 Task: Set the duration of the event to 15 minutes.
Action: Mouse scrolled (702, 373) with delta (0, 0)
Screenshot: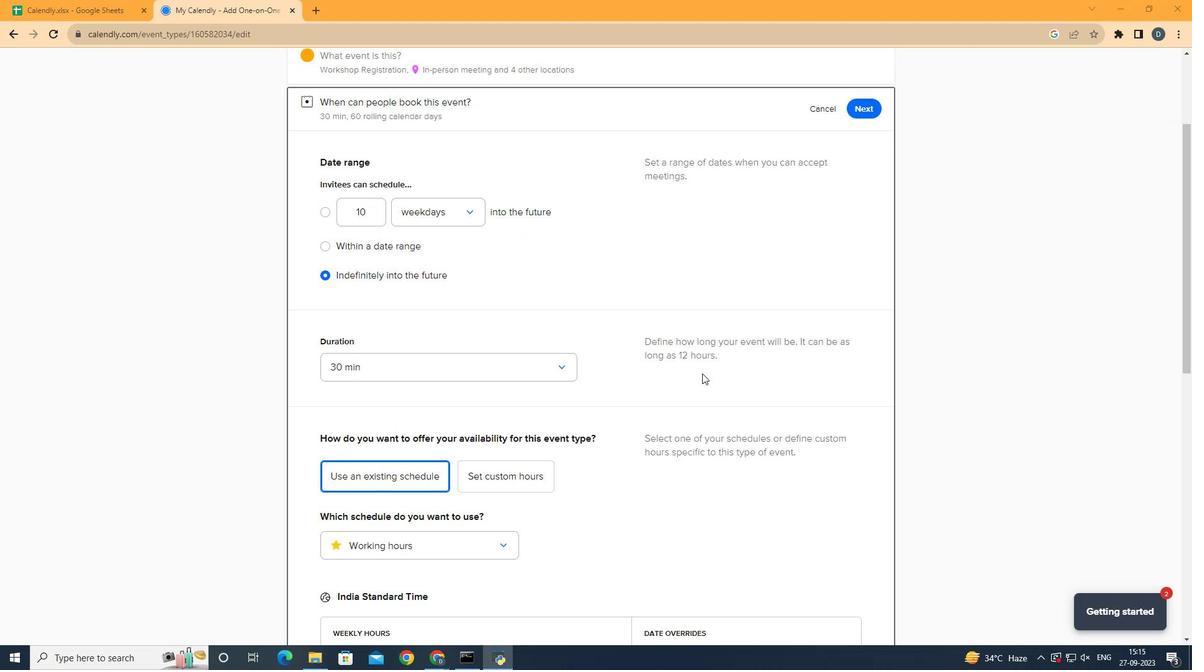 
Action: Mouse scrolled (702, 373) with delta (0, 0)
Screenshot: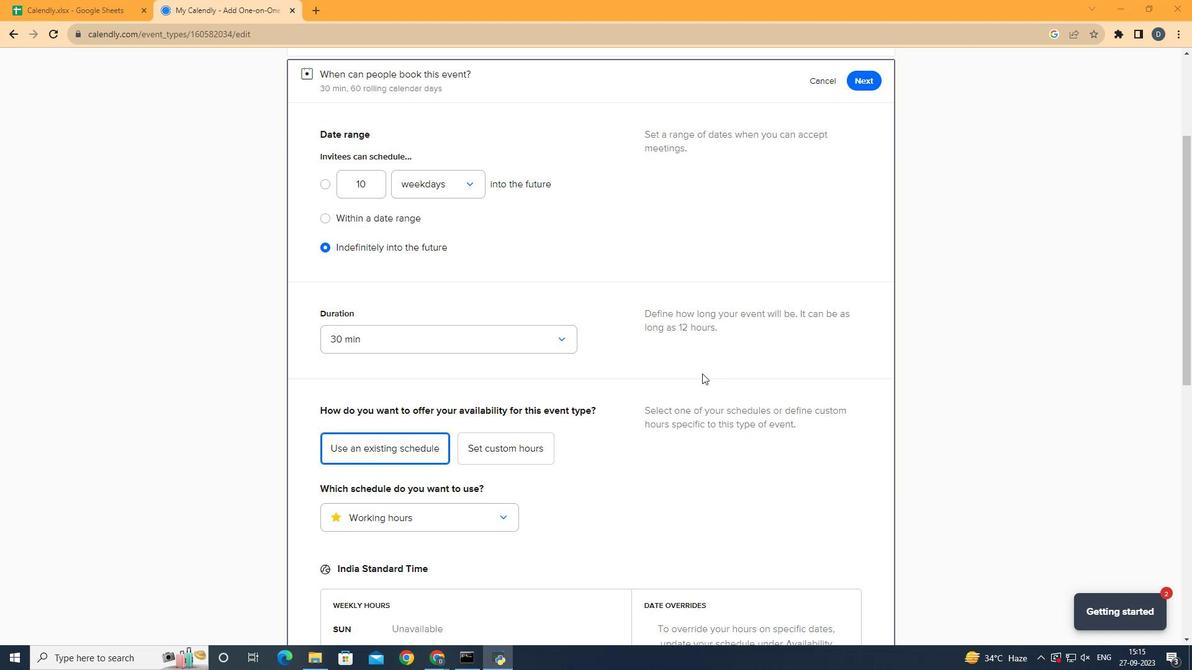 
Action: Mouse moved to (518, 334)
Screenshot: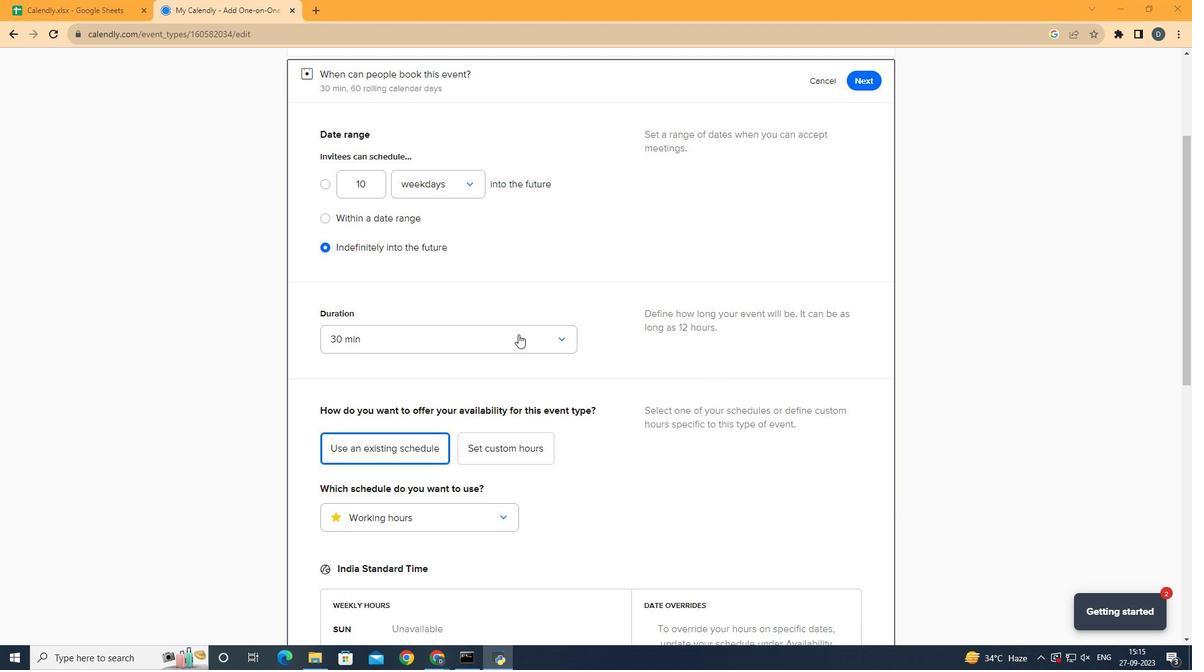 
Action: Mouse pressed left at (518, 334)
Screenshot: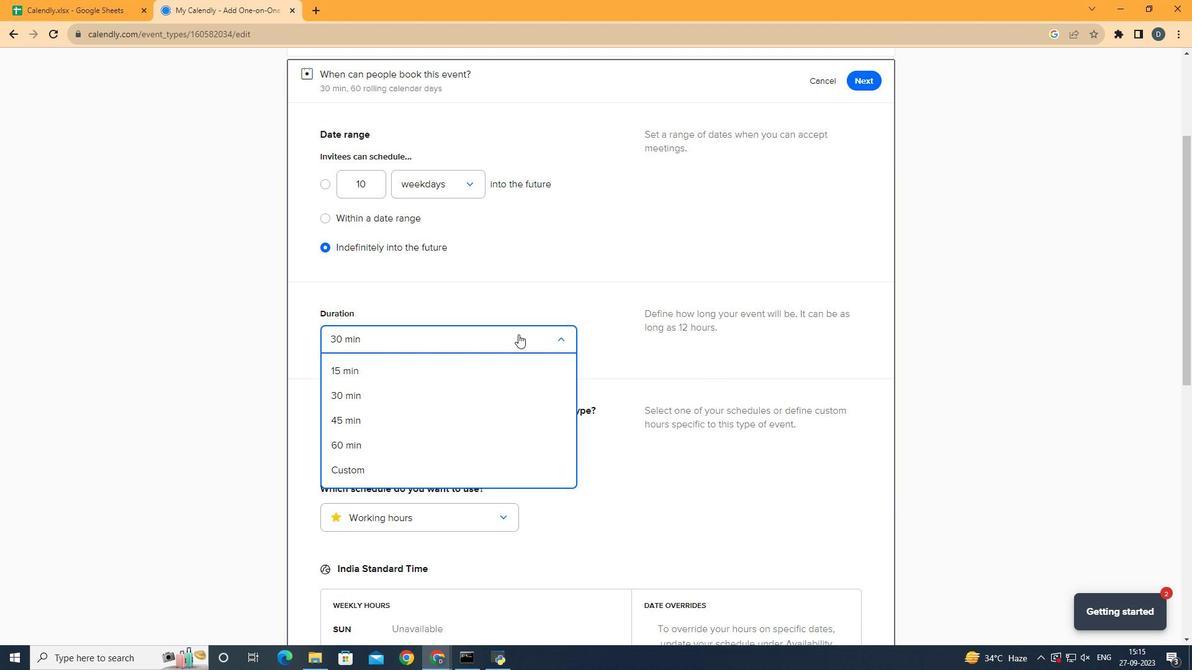 
Action: Mouse moved to (444, 371)
Screenshot: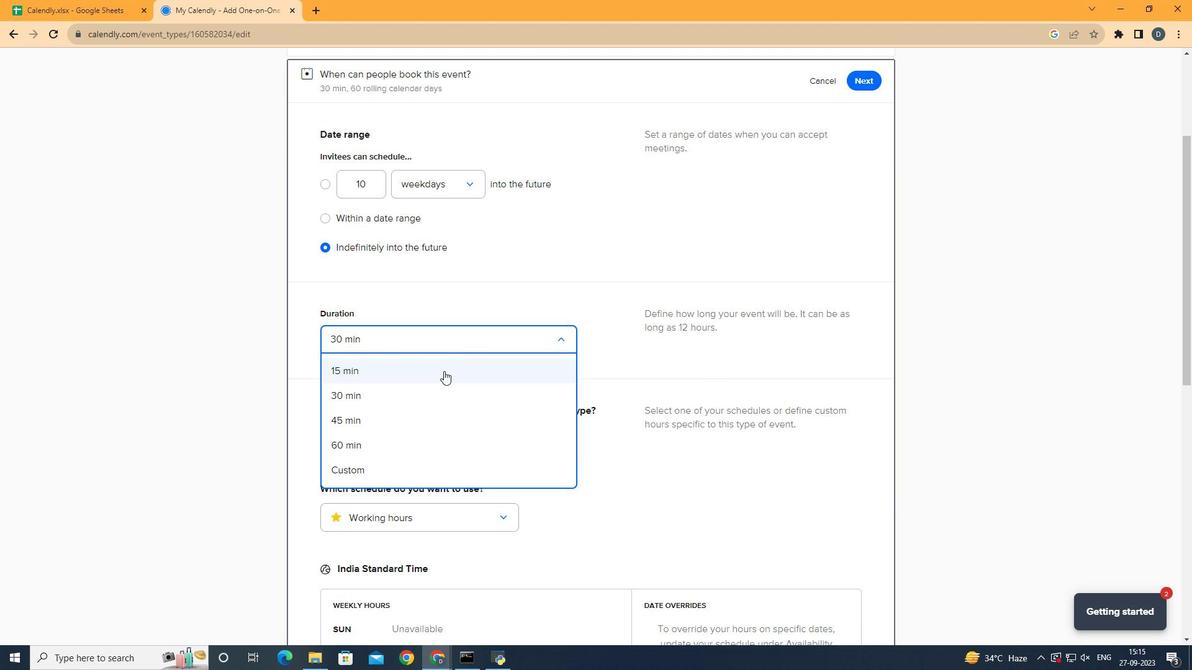 
Action: Mouse pressed left at (444, 371)
Screenshot: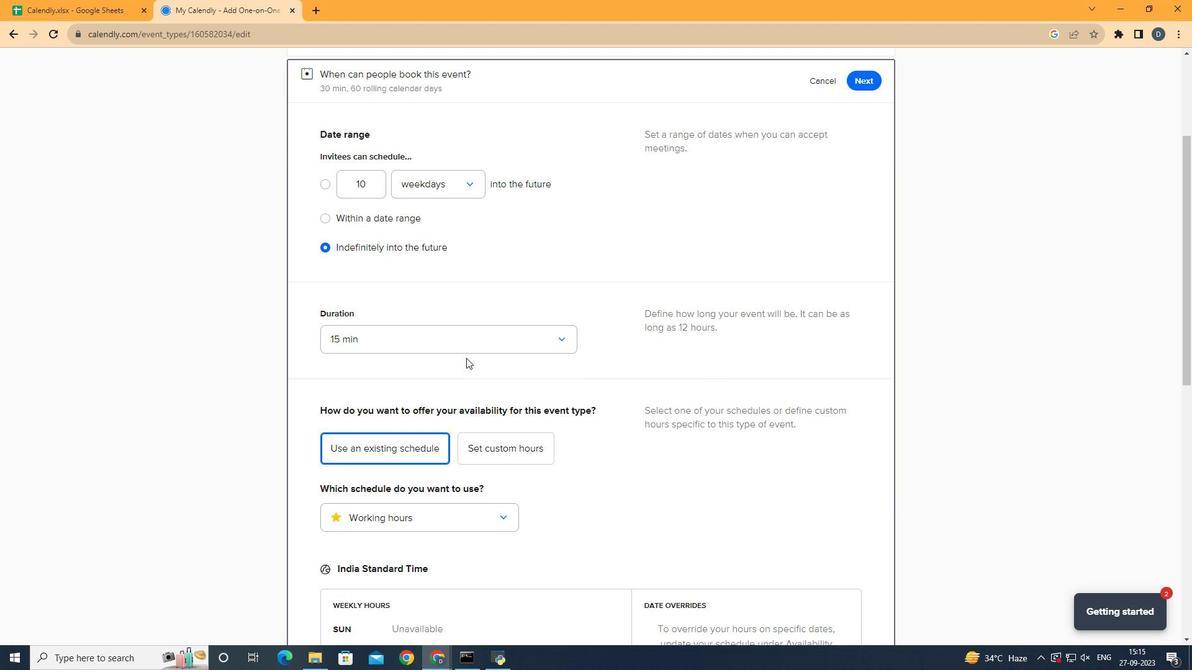 
Action: Mouse moved to (633, 311)
Screenshot: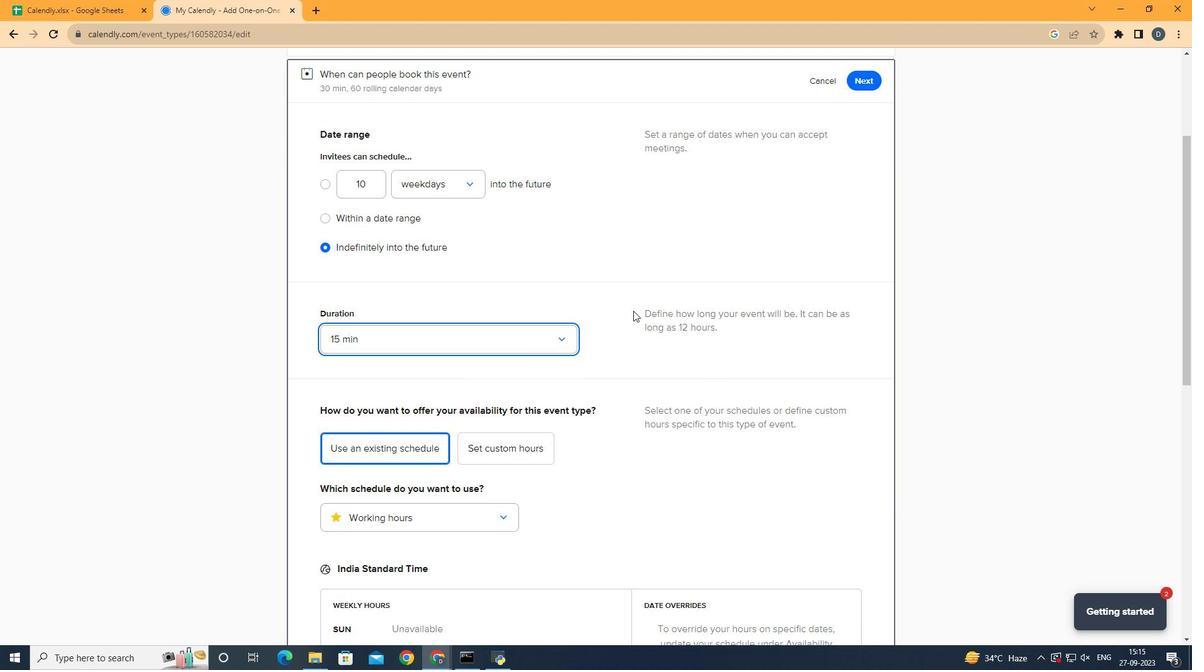 
